 Task: Check the percentage active listings of shower stall in the last 1 year.
Action: Mouse moved to (766, 174)
Screenshot: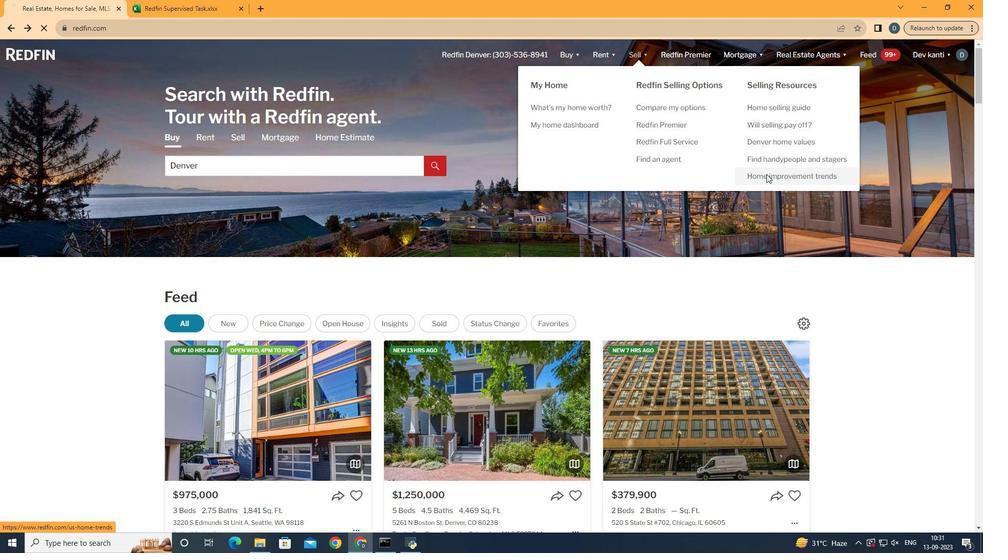 
Action: Mouse pressed left at (766, 174)
Screenshot: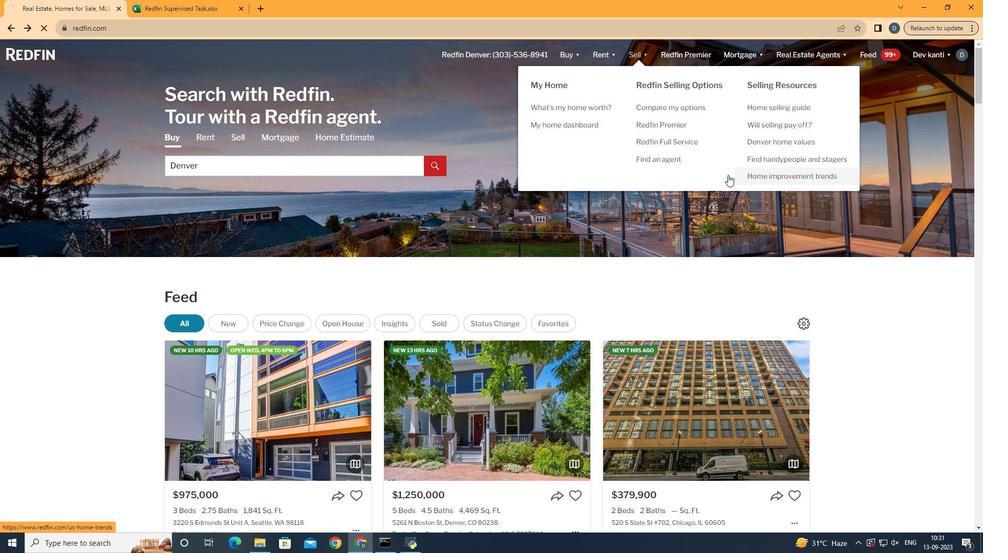 
Action: Mouse moved to (251, 190)
Screenshot: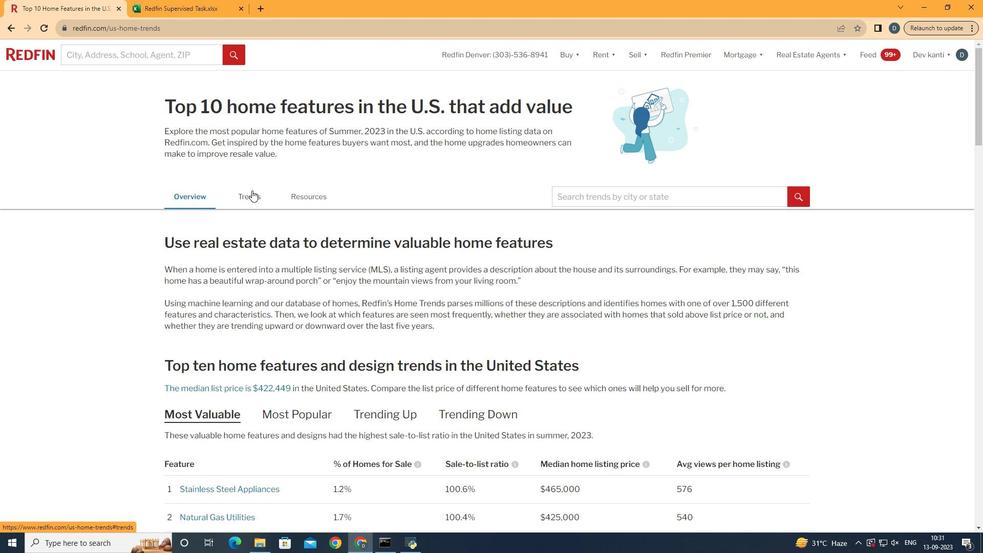 
Action: Mouse pressed left at (251, 190)
Screenshot: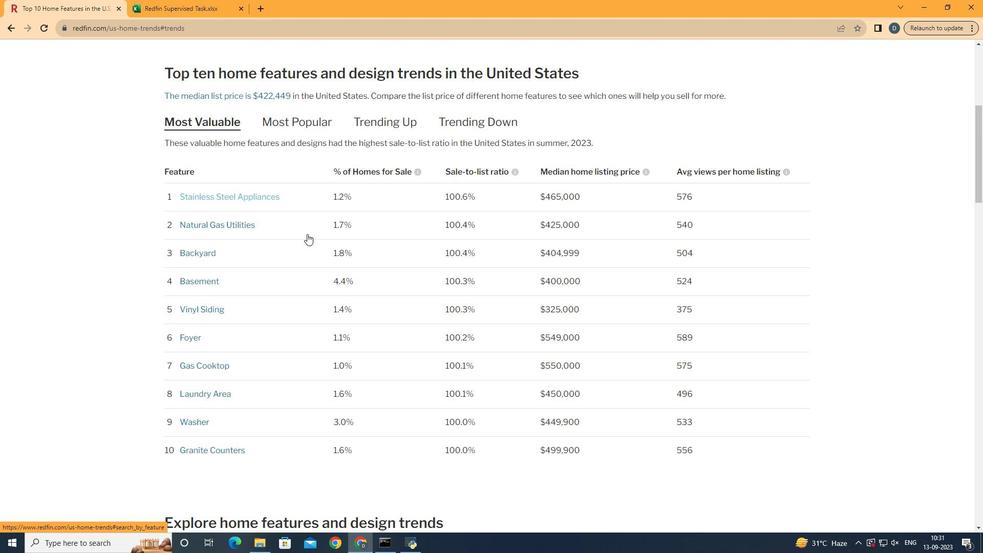 
Action: Mouse moved to (388, 269)
Screenshot: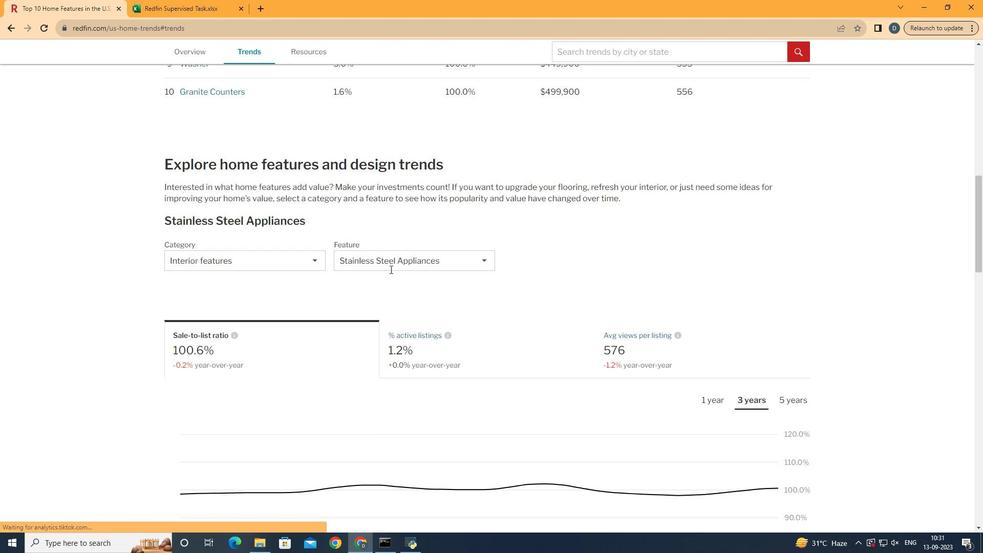 
Action: Mouse scrolled (388, 268) with delta (0, 0)
Screenshot: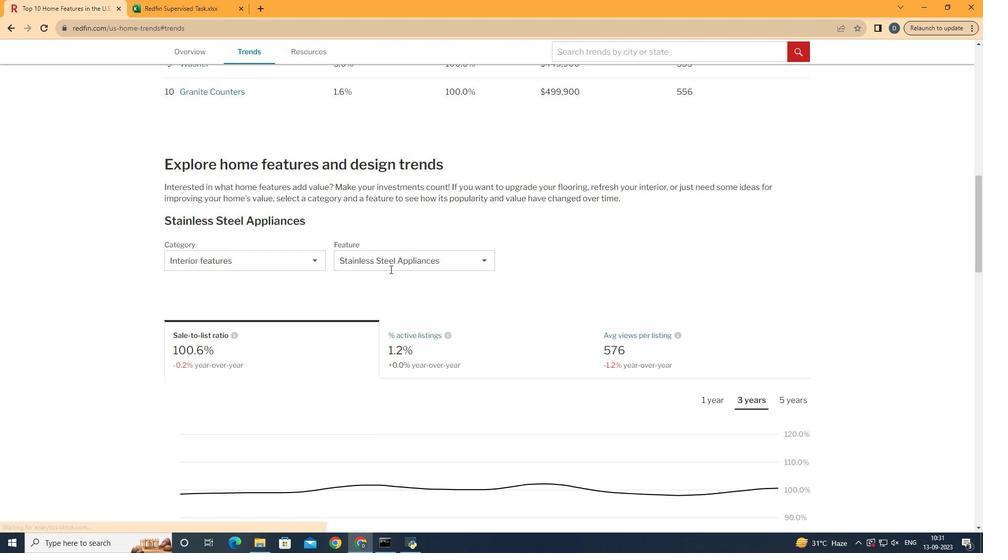 
Action: Mouse scrolled (388, 268) with delta (0, 0)
Screenshot: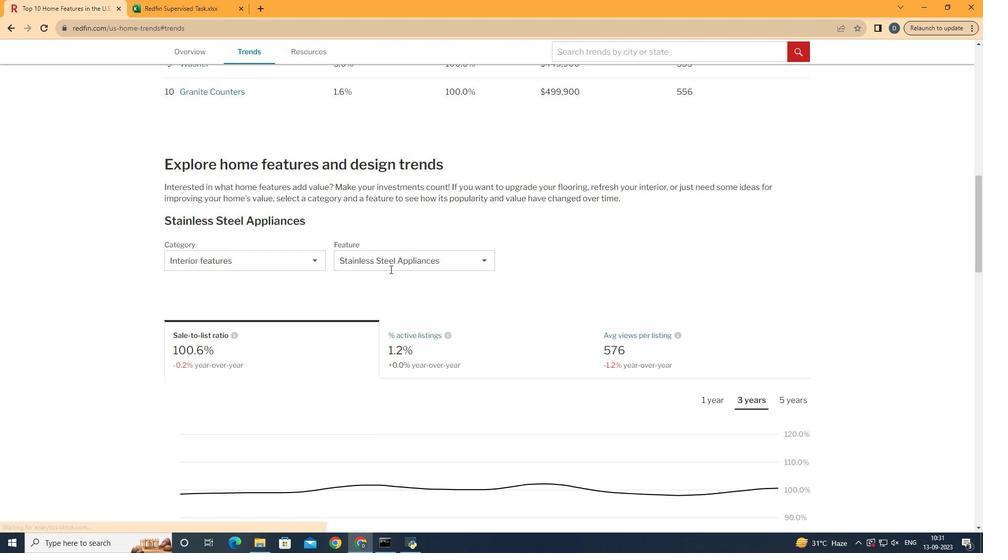 
Action: Mouse moved to (388, 269)
Screenshot: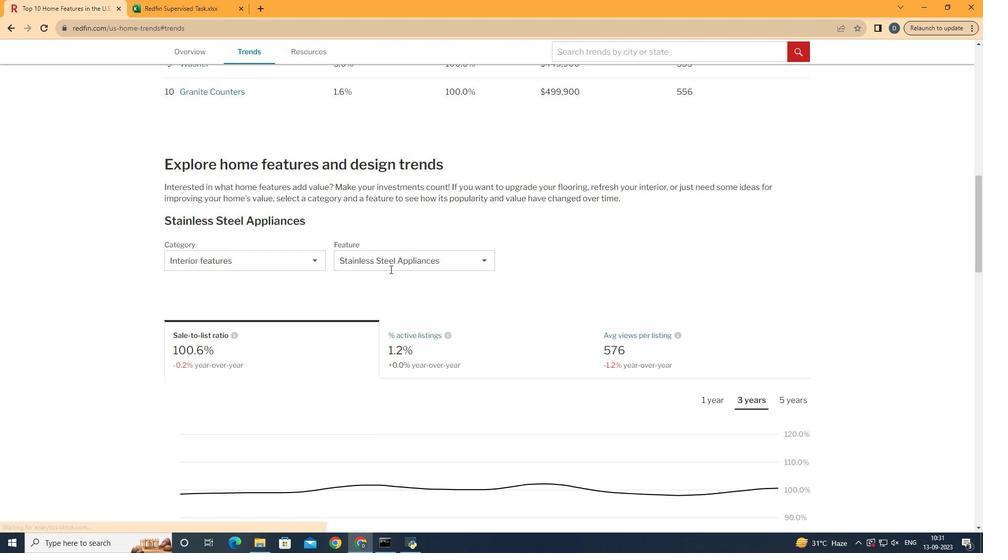 
Action: Mouse scrolled (388, 268) with delta (0, 0)
Screenshot: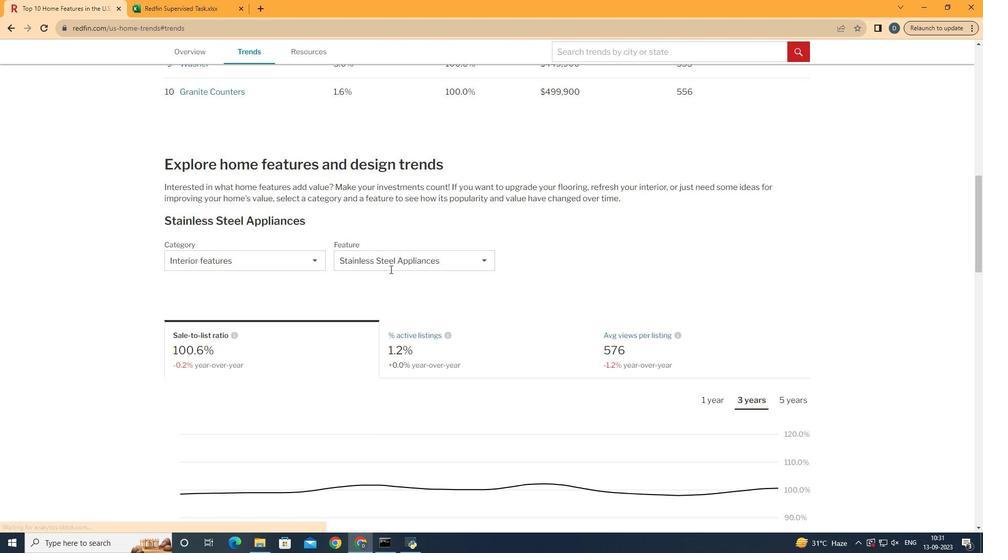 
Action: Mouse scrolled (388, 268) with delta (0, 0)
Screenshot: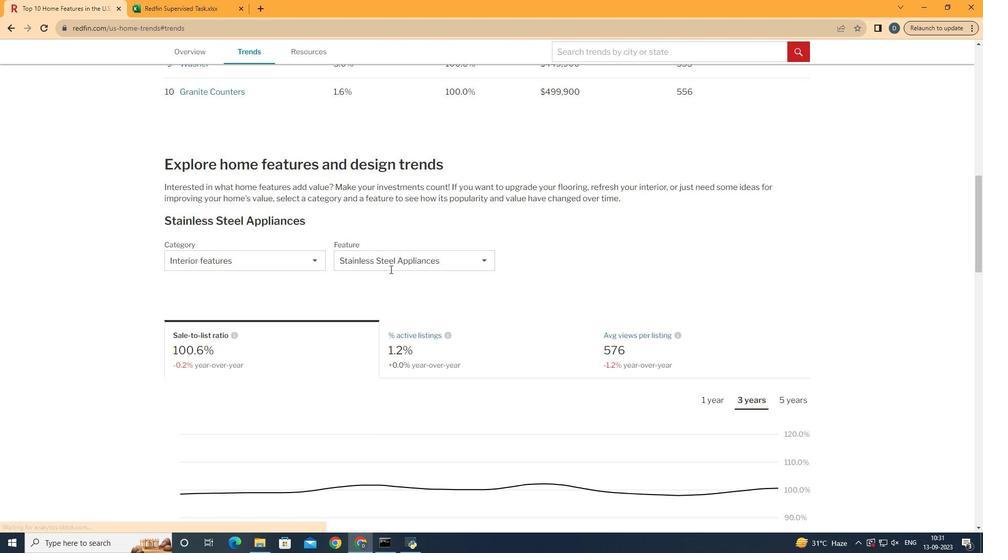 
Action: Mouse scrolled (388, 268) with delta (0, 0)
Screenshot: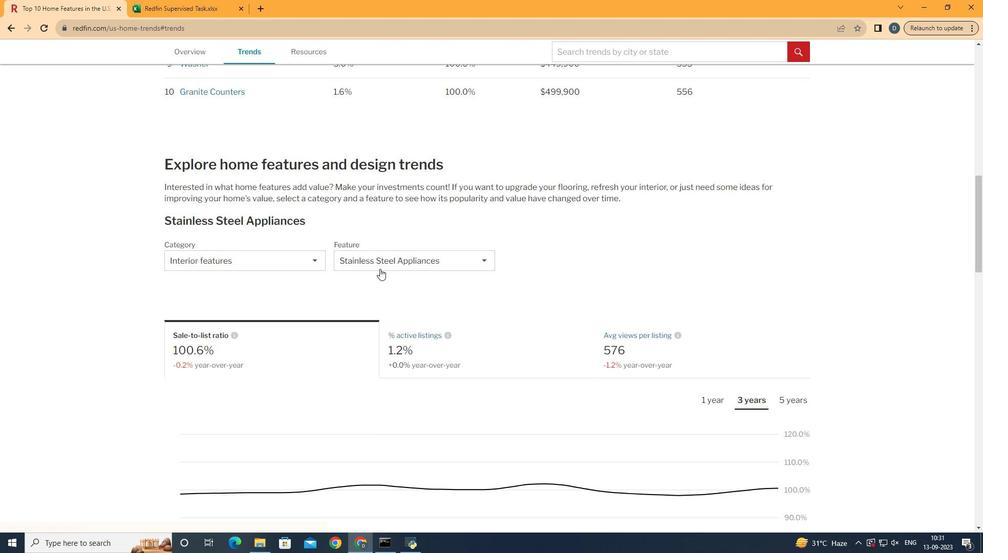 
Action: Mouse moved to (388, 269)
Screenshot: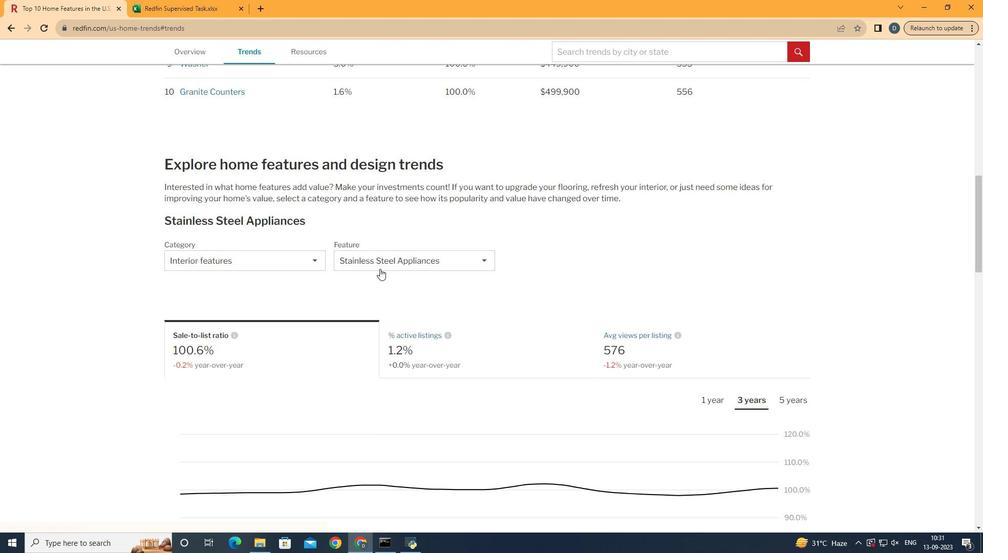 
Action: Mouse scrolled (388, 268) with delta (0, 0)
Screenshot: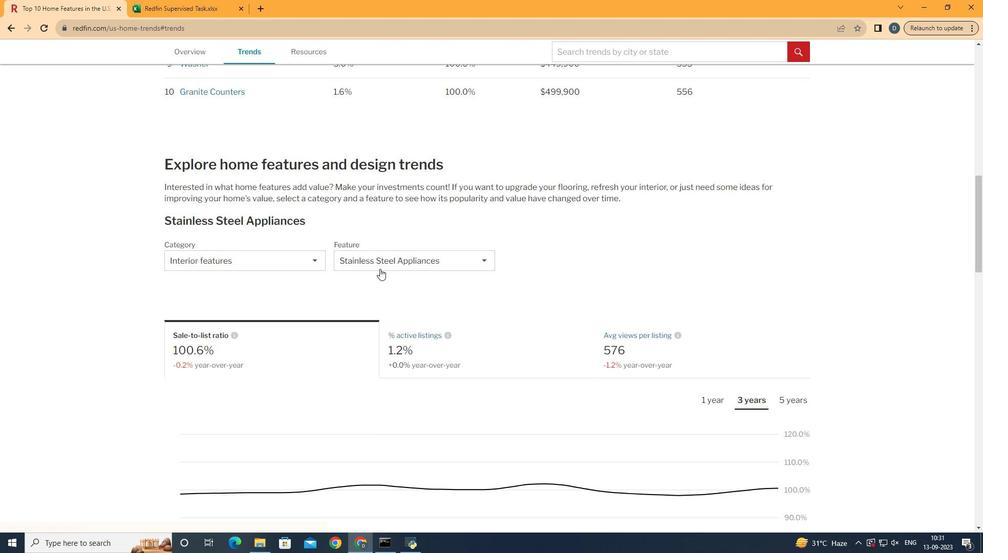 
Action: Mouse moved to (389, 269)
Screenshot: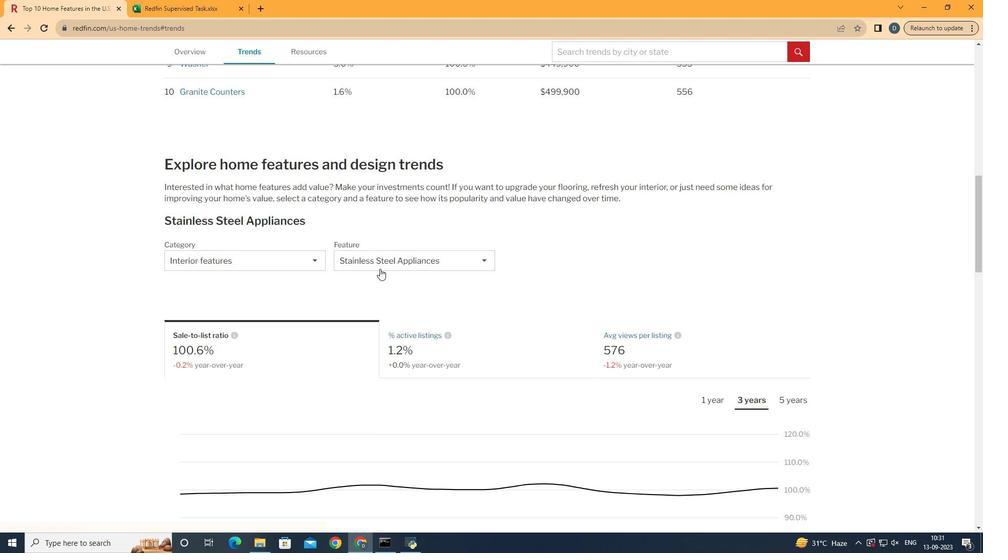 
Action: Mouse scrolled (389, 268) with delta (0, 0)
Screenshot: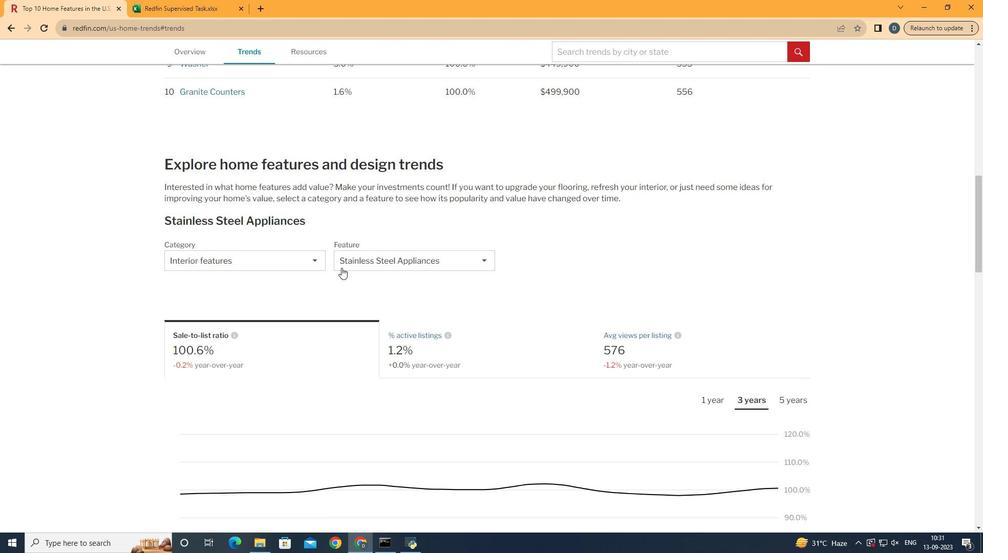 
Action: Mouse moved to (286, 269)
Screenshot: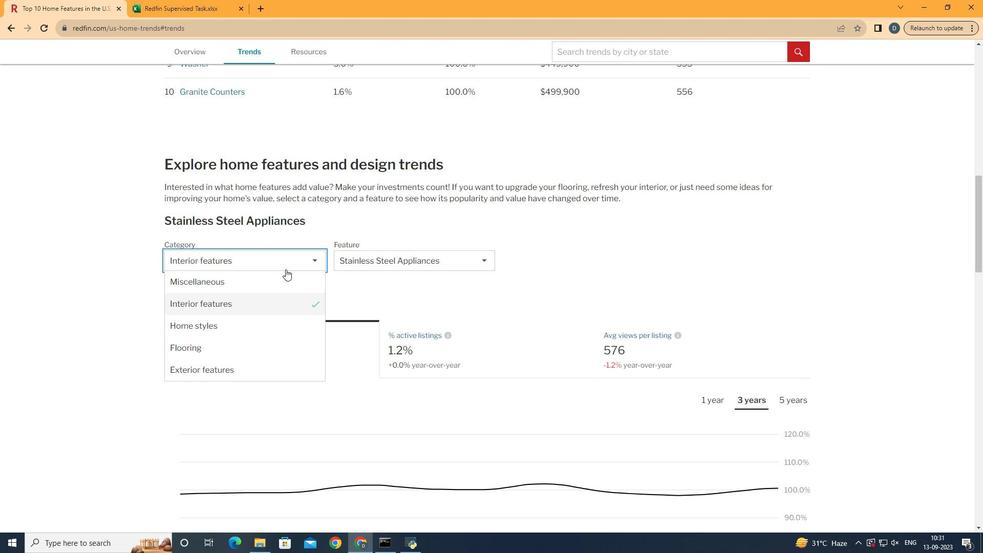 
Action: Mouse pressed left at (286, 269)
Screenshot: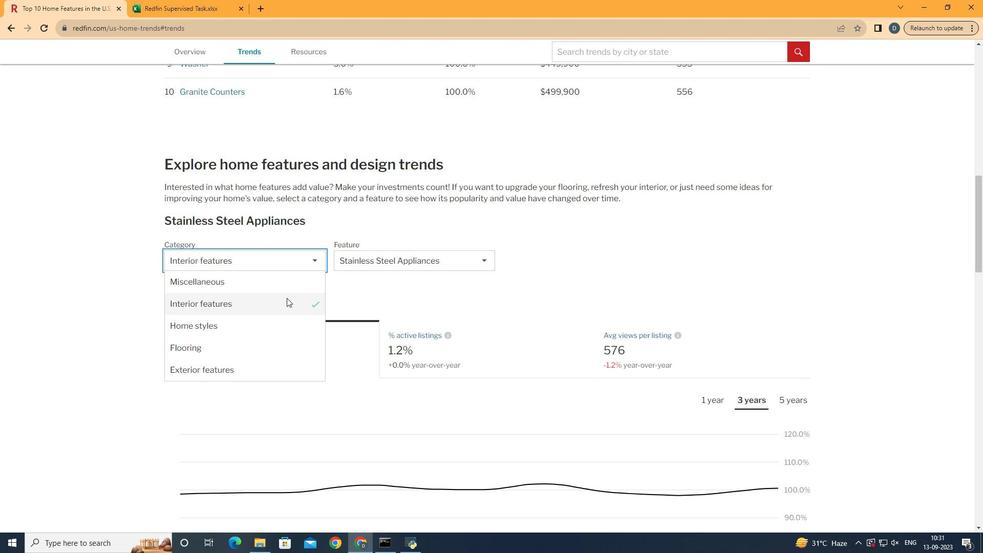 
Action: Mouse moved to (289, 302)
Screenshot: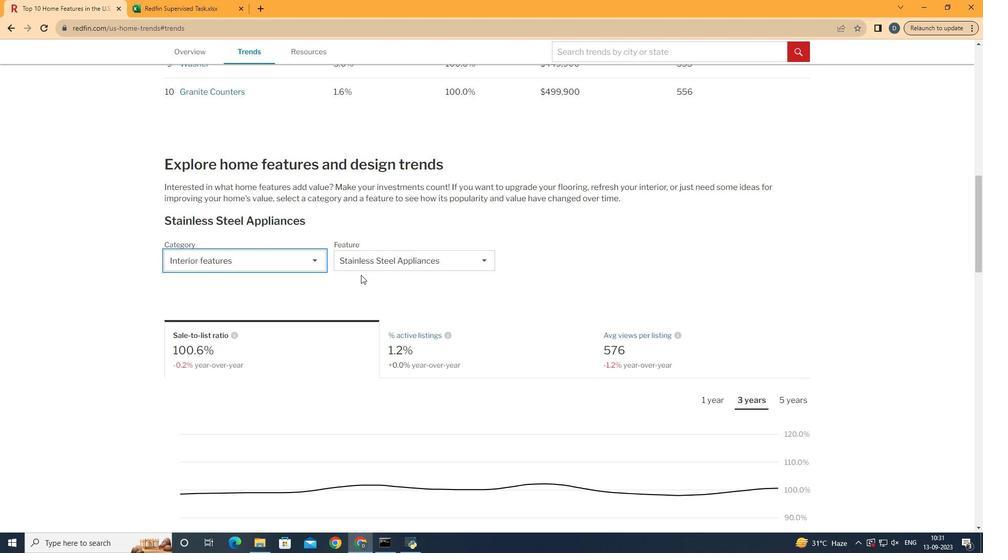 
Action: Mouse pressed left at (289, 302)
Screenshot: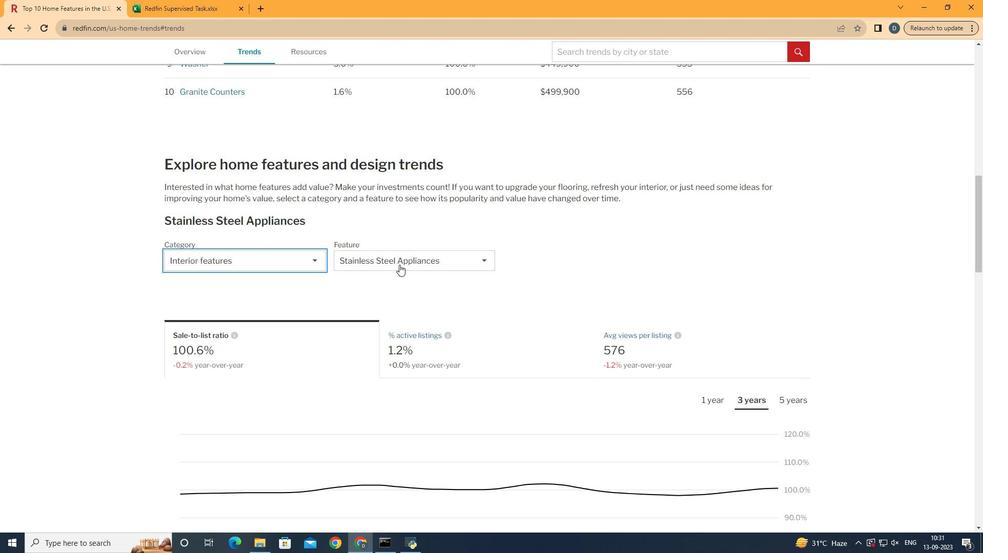 
Action: Mouse moved to (401, 264)
Screenshot: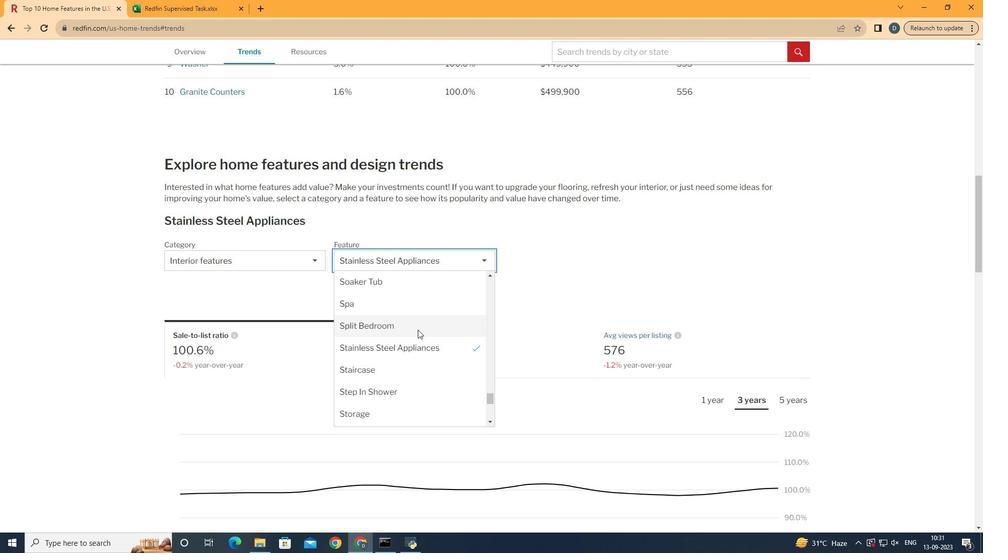 
Action: Mouse pressed left at (401, 264)
Screenshot: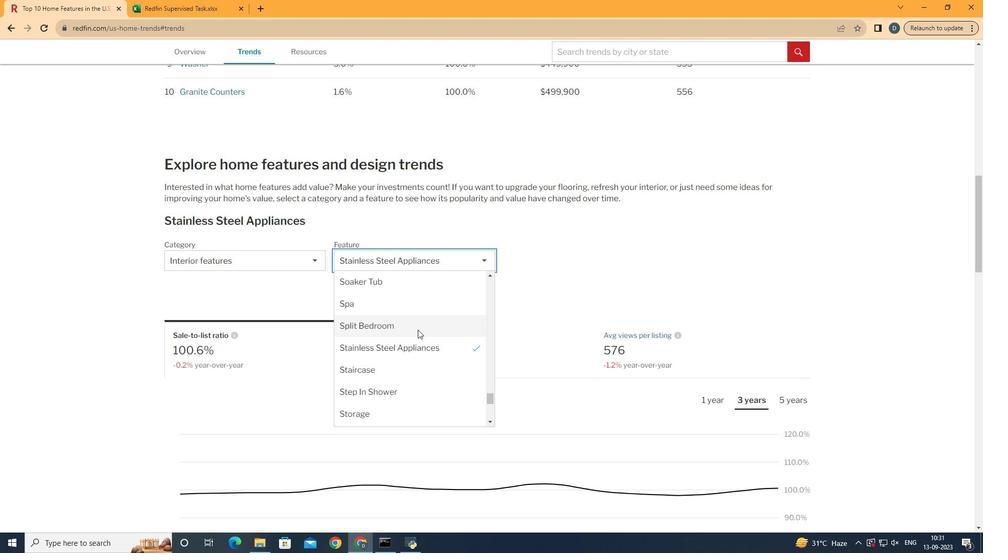 
Action: Mouse moved to (417, 330)
Screenshot: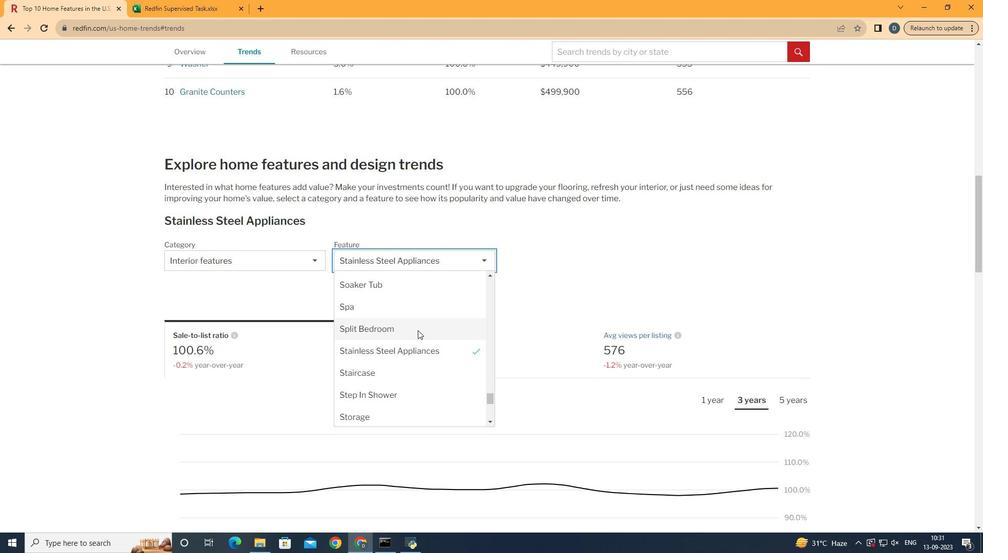 
Action: Mouse scrolled (417, 330) with delta (0, 0)
Screenshot: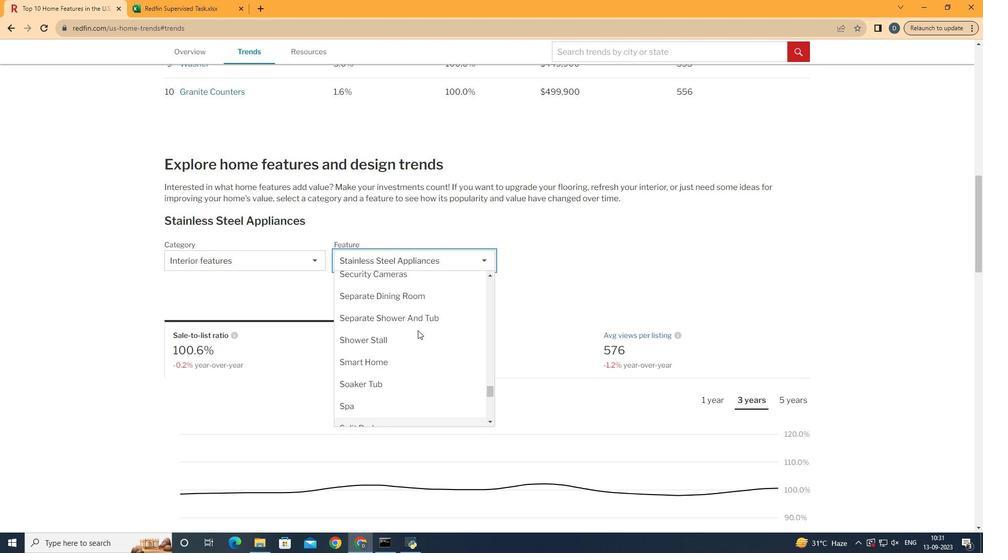 
Action: Mouse scrolled (417, 330) with delta (0, 0)
Screenshot: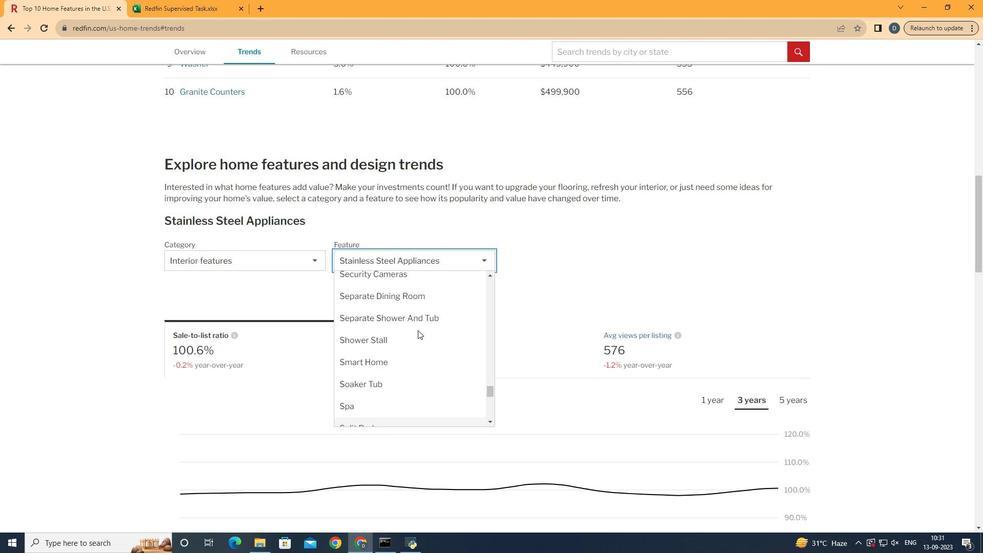 
Action: Mouse moved to (416, 340)
Screenshot: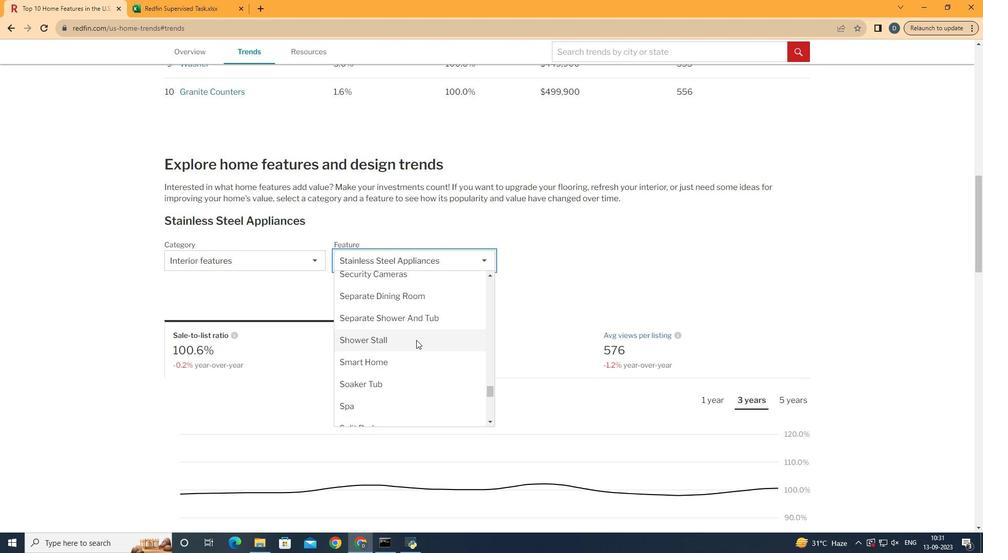 
Action: Mouse pressed left at (416, 340)
Screenshot: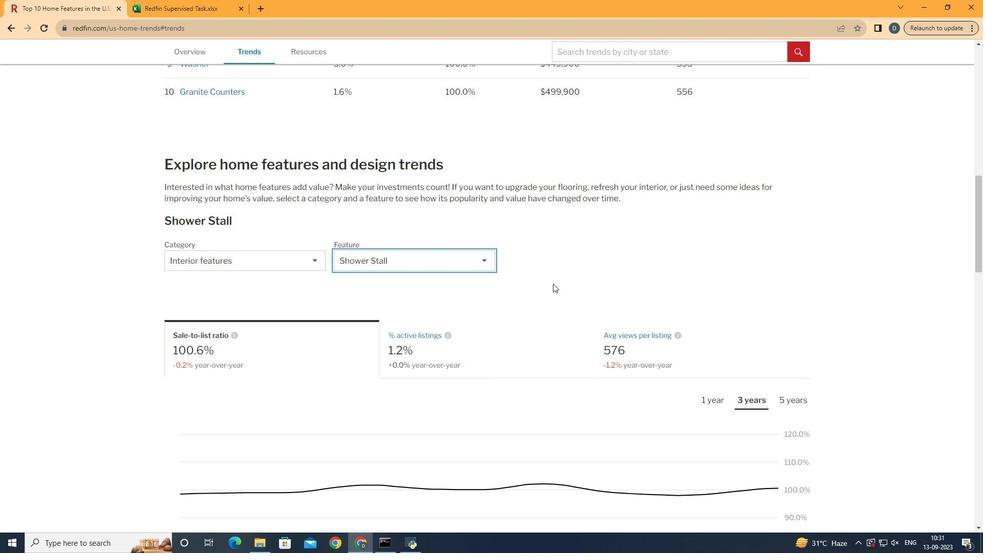 
Action: Mouse moved to (558, 278)
Screenshot: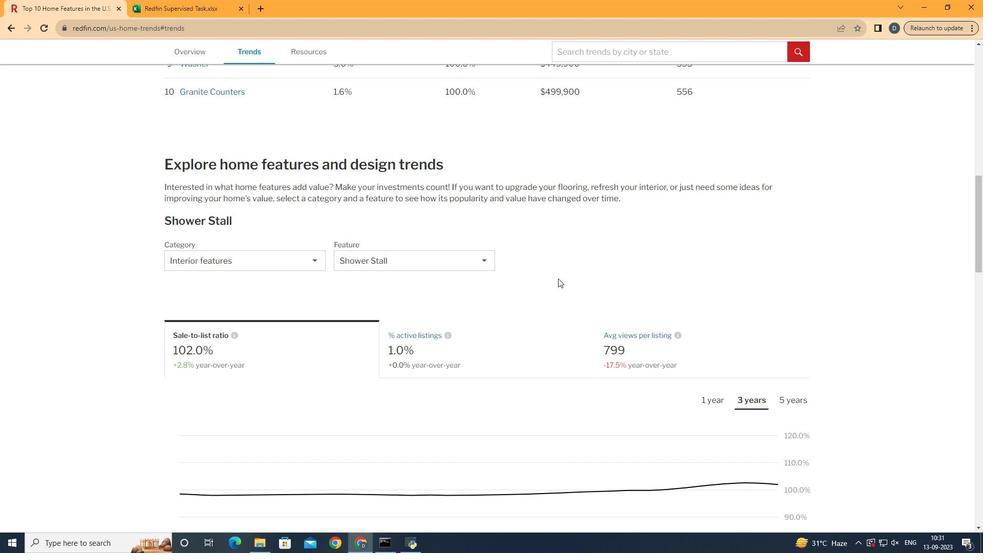 
Action: Mouse pressed left at (558, 278)
Screenshot: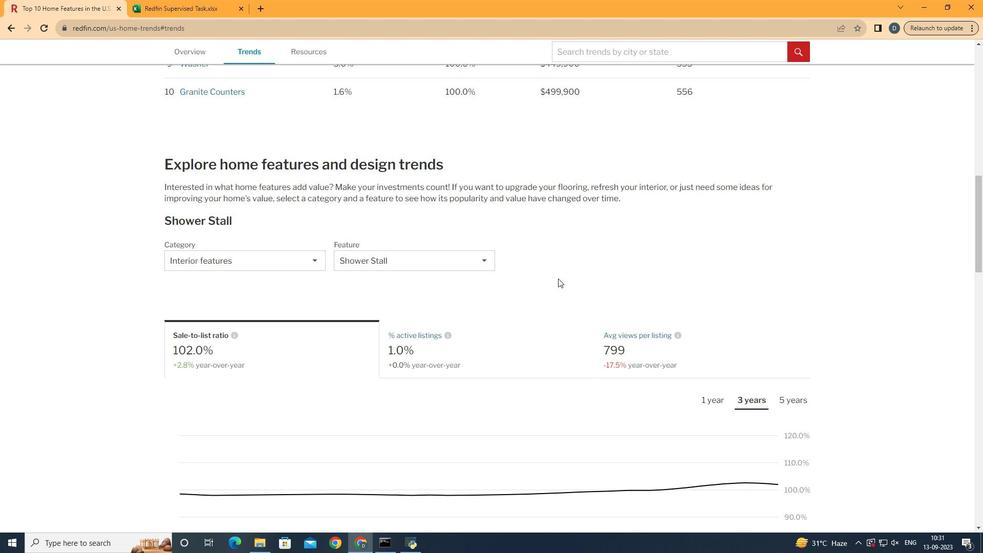 
Action: Mouse scrolled (558, 278) with delta (0, 0)
Screenshot: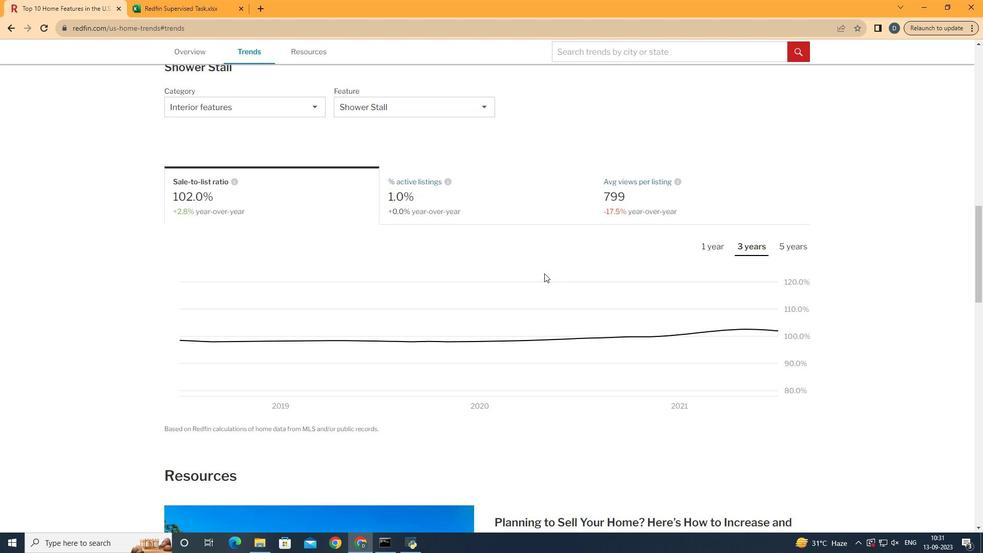 
Action: Mouse scrolled (558, 278) with delta (0, 0)
Screenshot: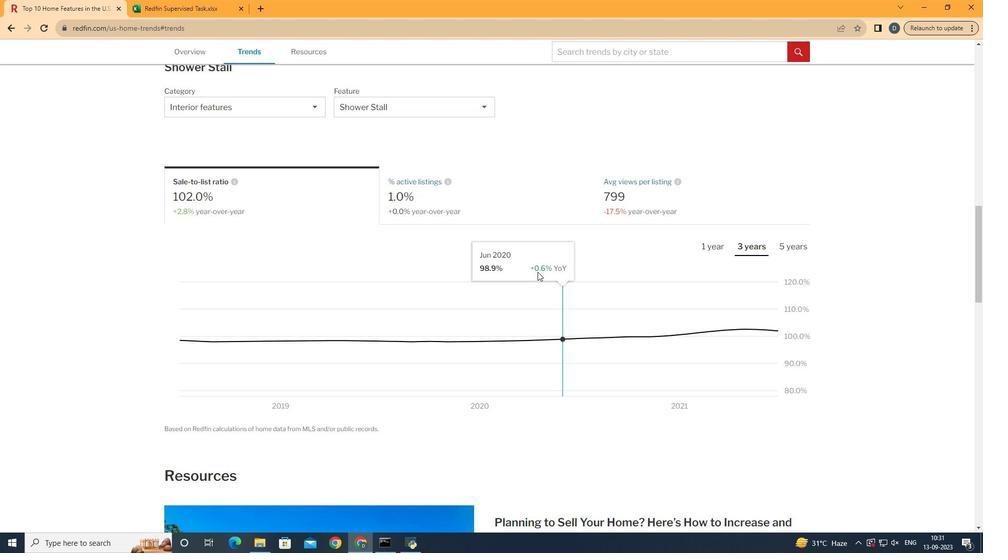 
Action: Mouse scrolled (558, 278) with delta (0, 0)
Screenshot: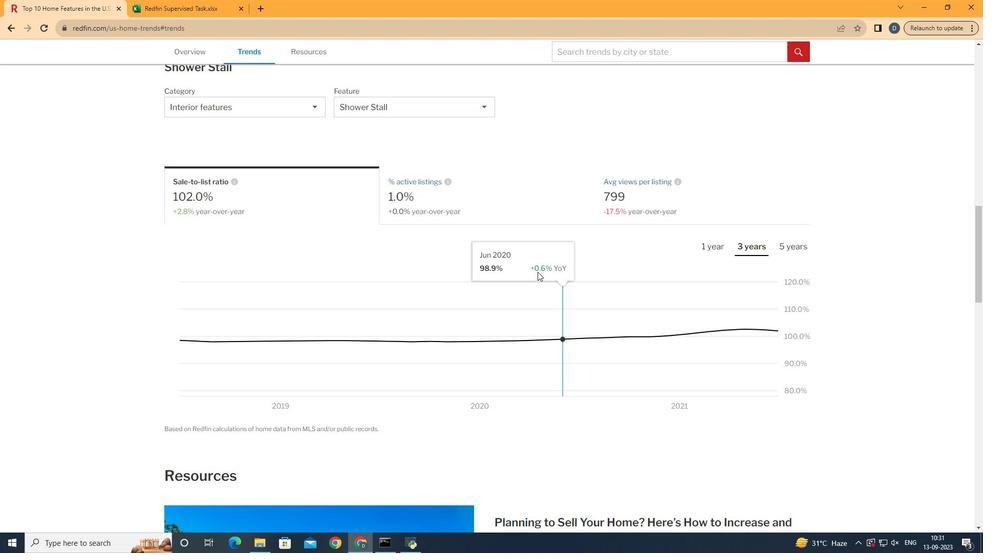 
Action: Mouse moved to (537, 186)
Screenshot: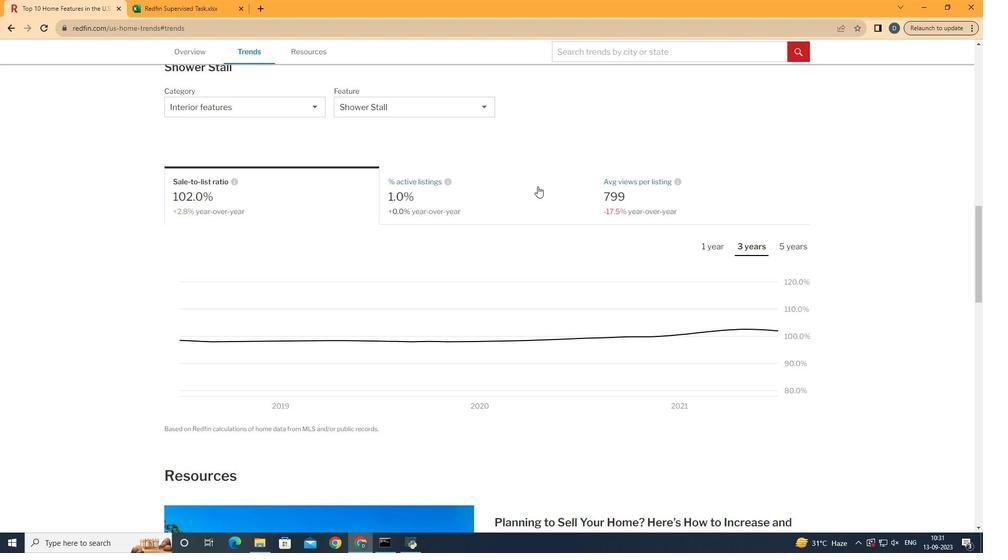 
Action: Mouse pressed left at (537, 186)
Screenshot: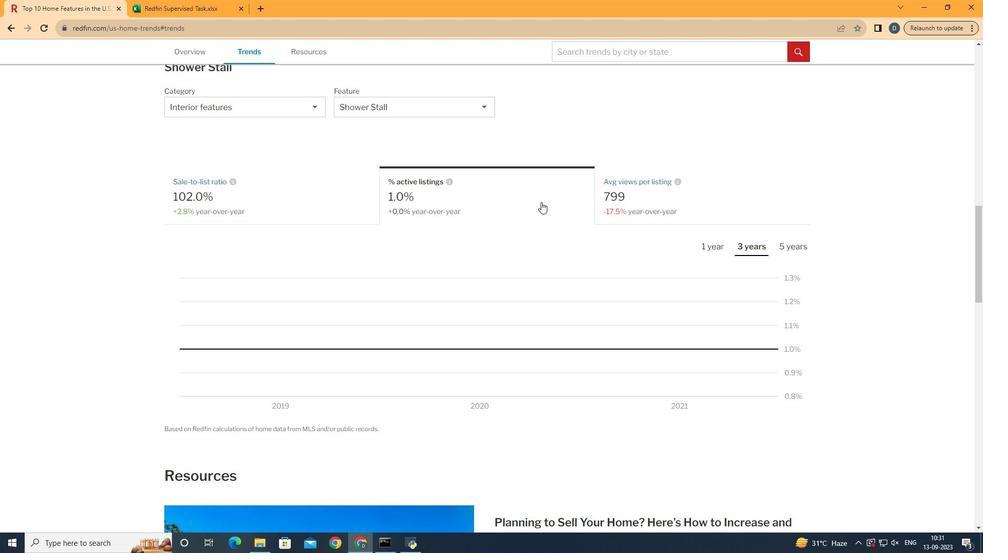 
Action: Mouse moved to (723, 248)
Screenshot: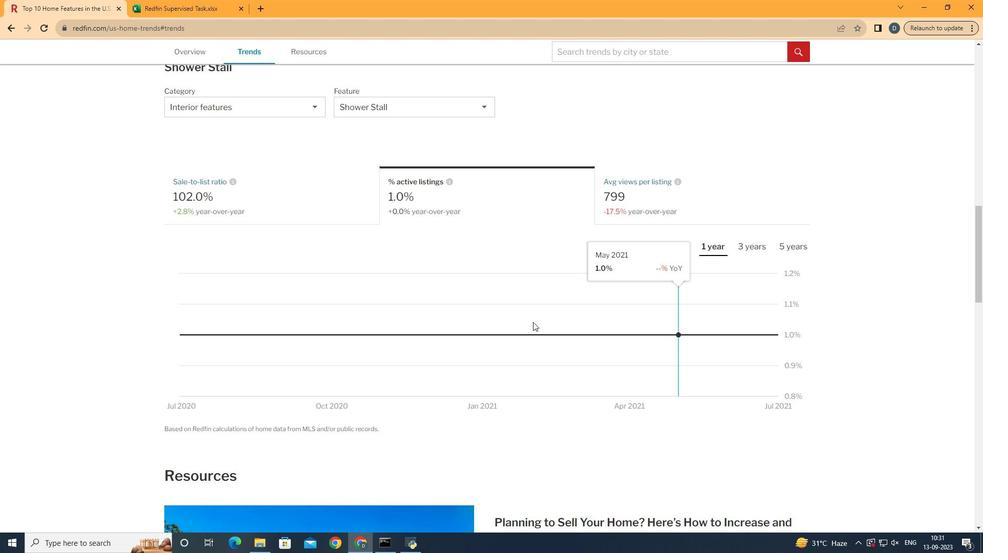 
Action: Mouse pressed left at (723, 248)
Screenshot: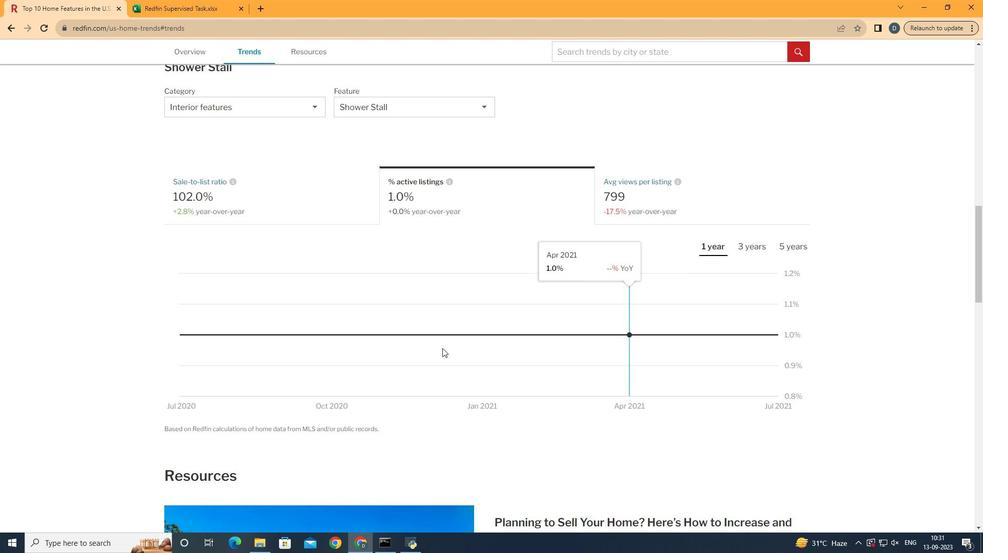 
Action: Mouse moved to (804, 346)
Screenshot: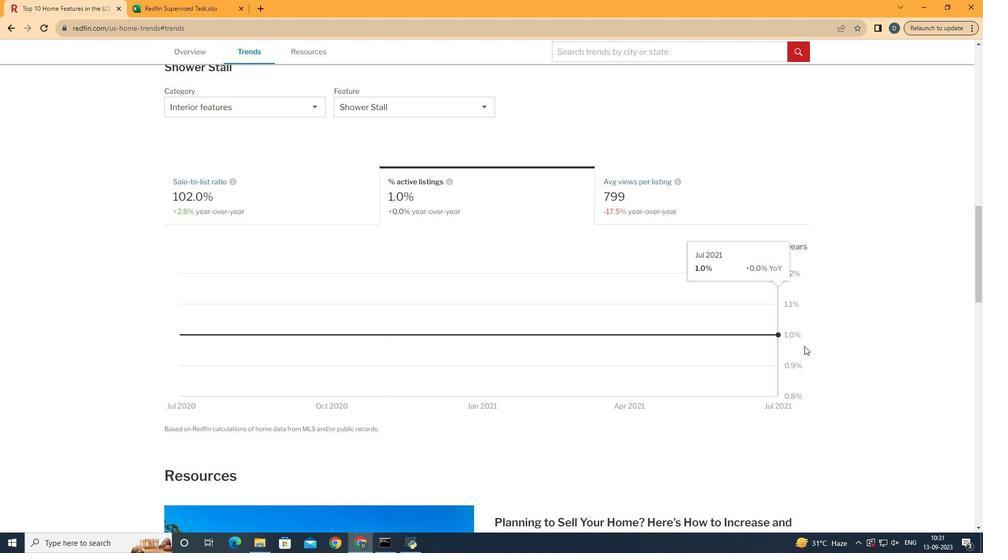 
